 Task: In the  document agreement.rtf Use the tool word Count 'and display word count while typing'. Find the word using Dictionary 'testament'. Below name insert the link: www.wikipedia.org
Action: Mouse moved to (240, 85)
Screenshot: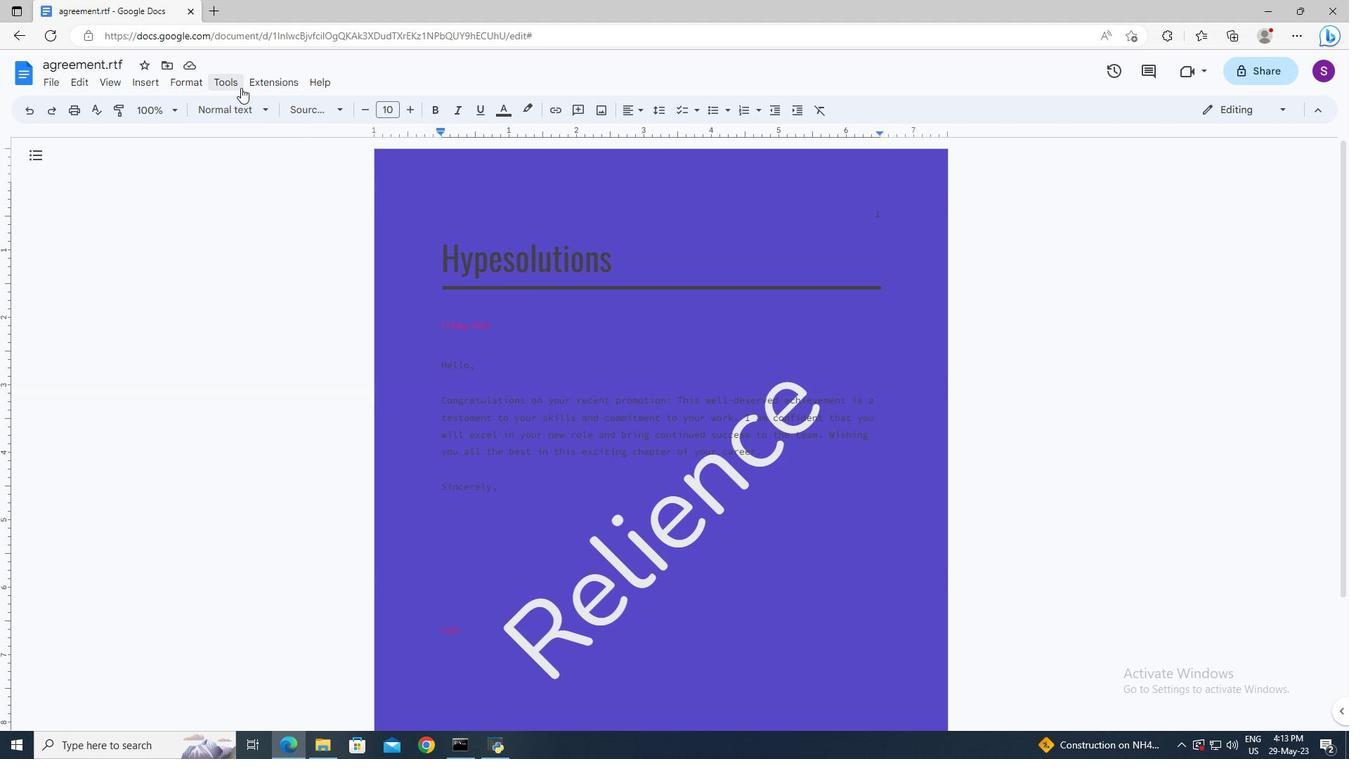 
Action: Mouse pressed left at (240, 85)
Screenshot: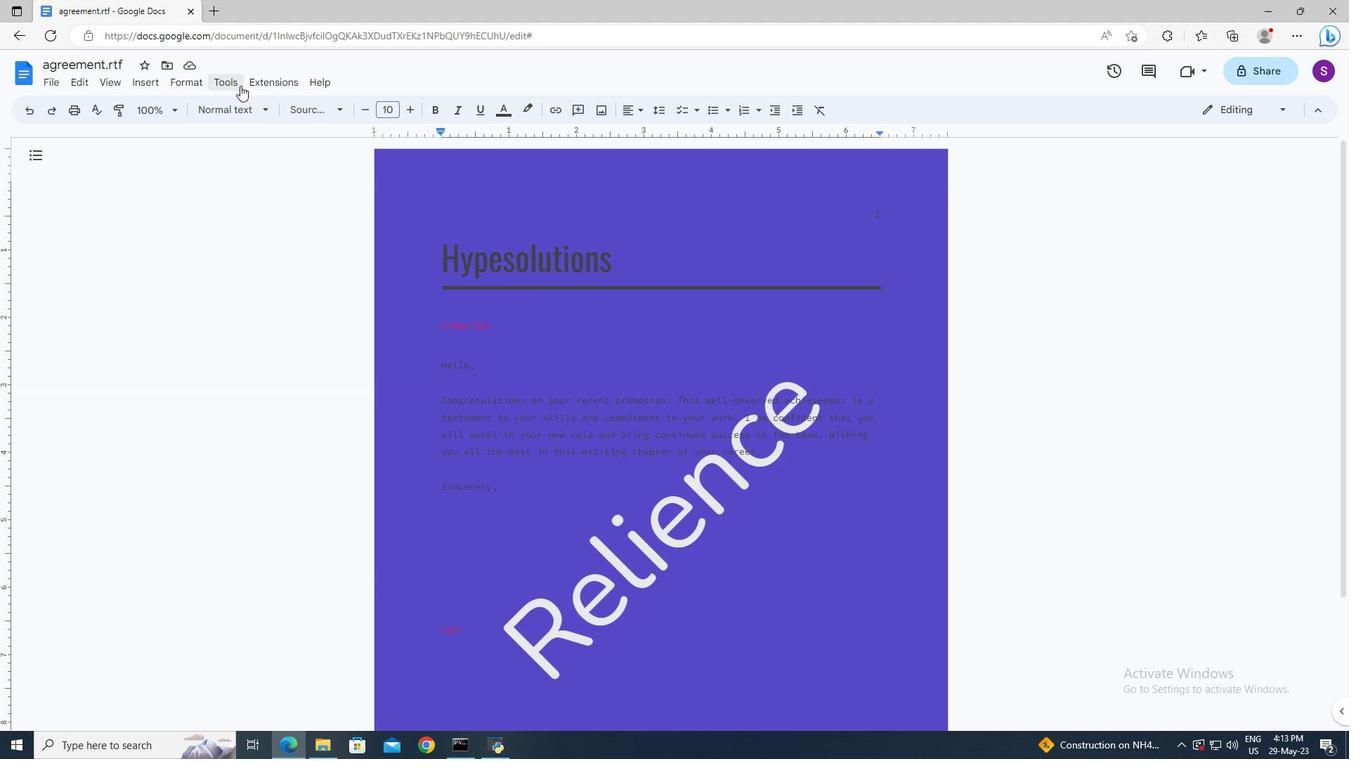 
Action: Mouse moved to (255, 127)
Screenshot: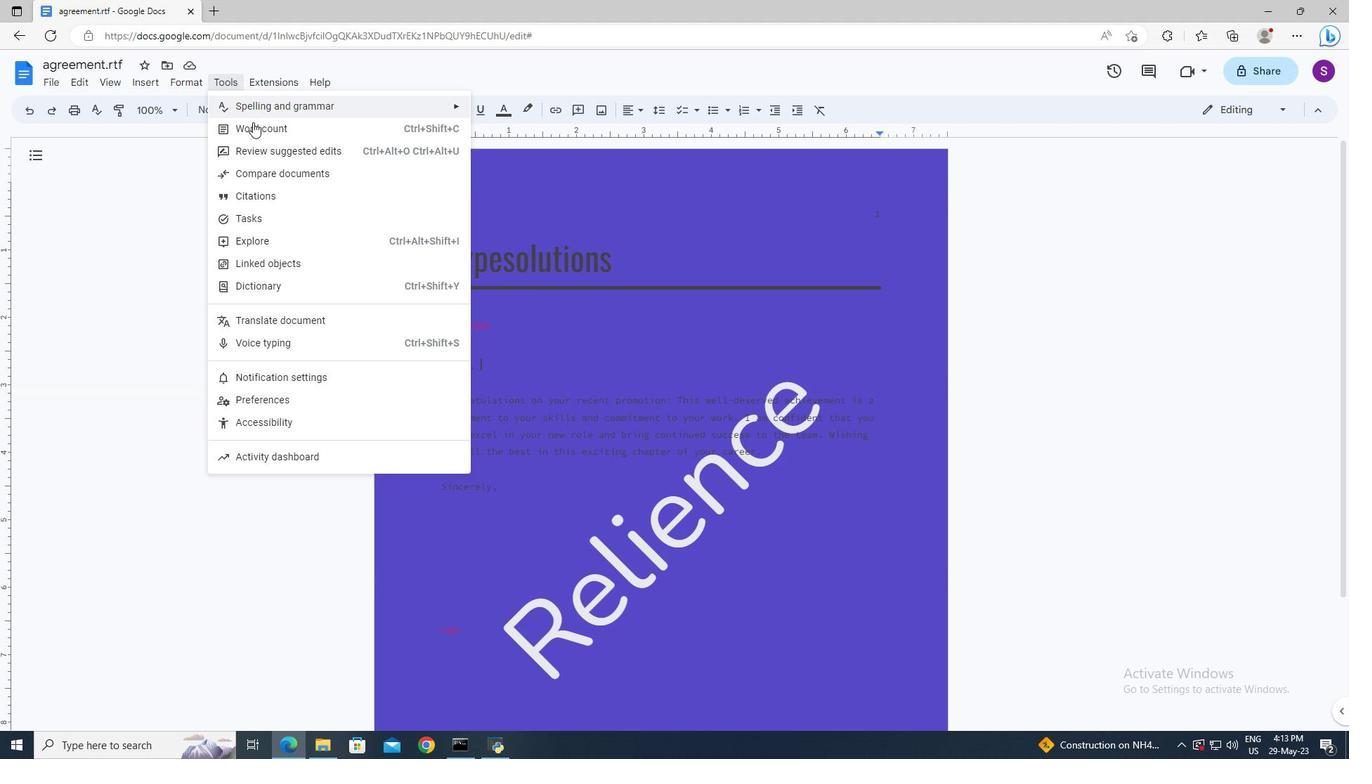 
Action: Mouse pressed left at (255, 127)
Screenshot: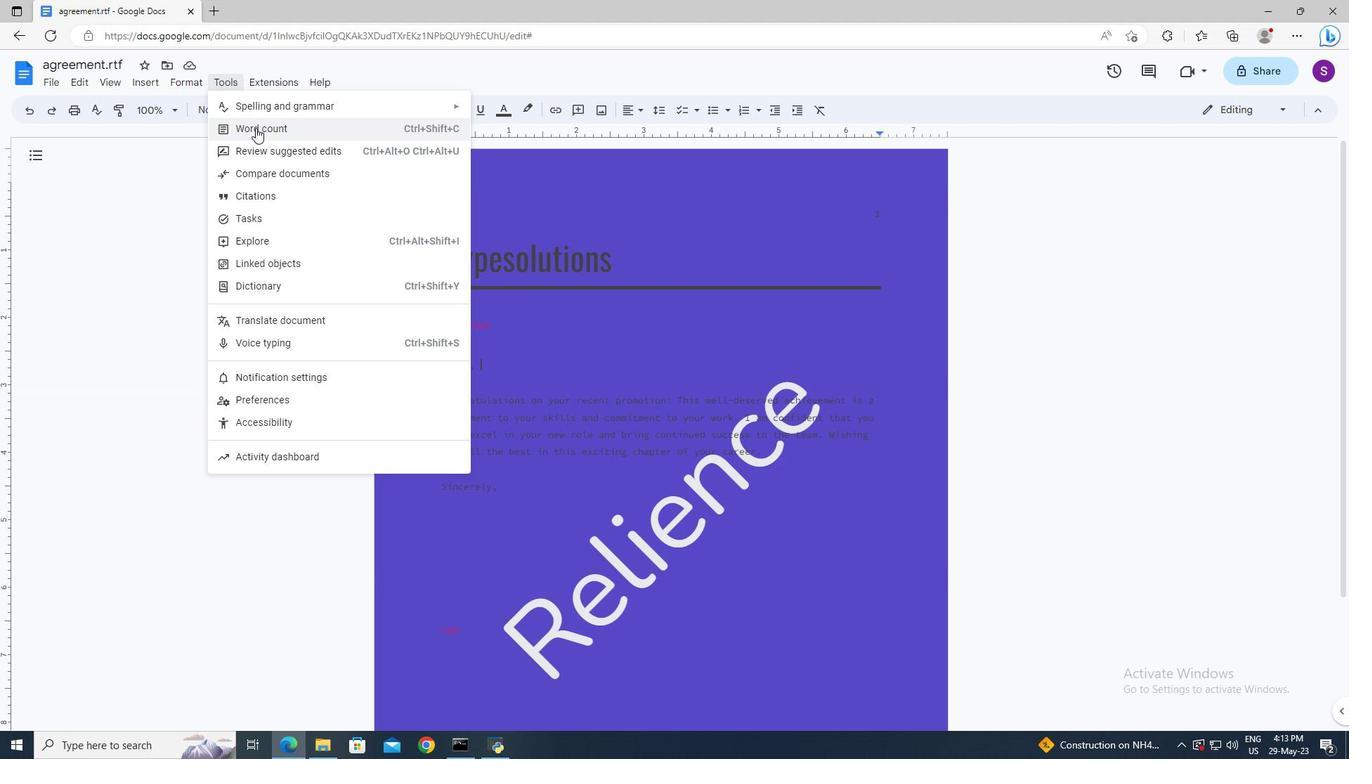 
Action: Mouse moved to (587, 458)
Screenshot: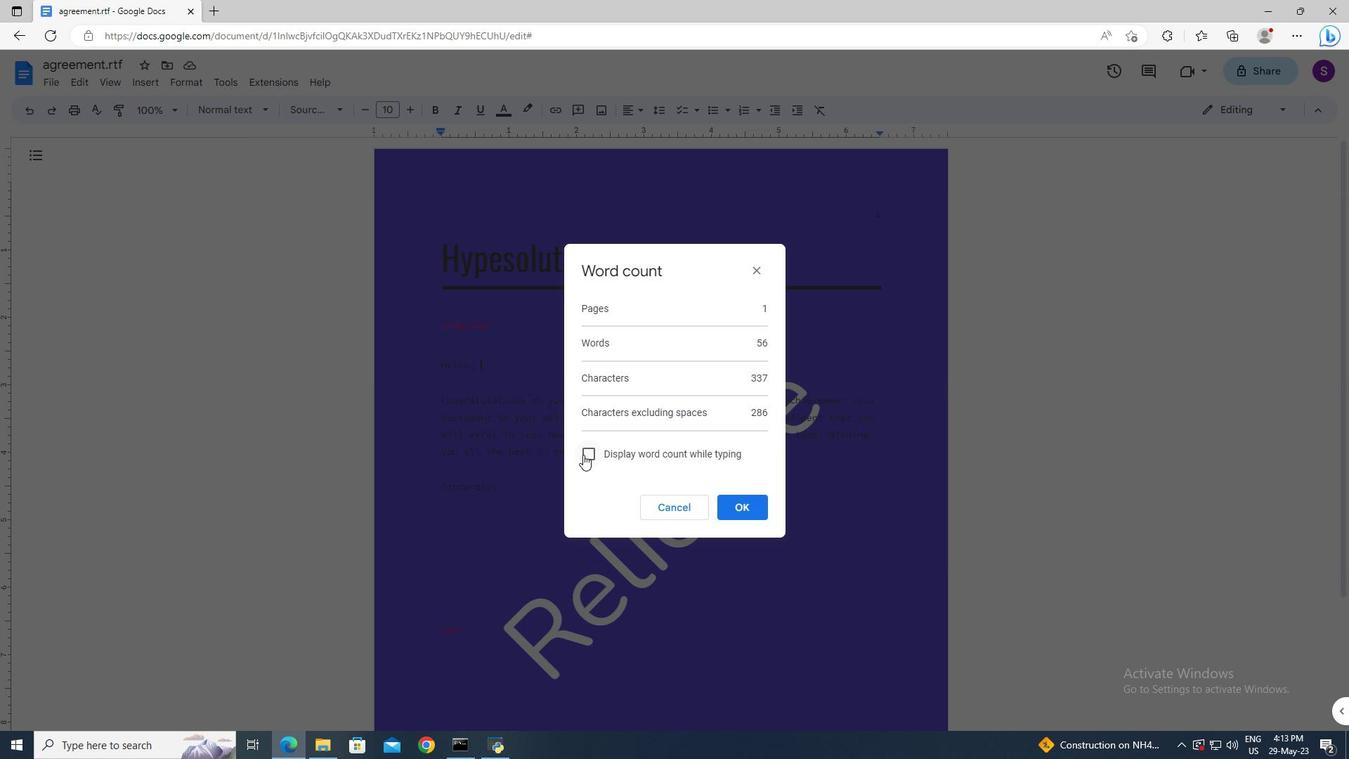 
Action: Mouse pressed left at (587, 458)
Screenshot: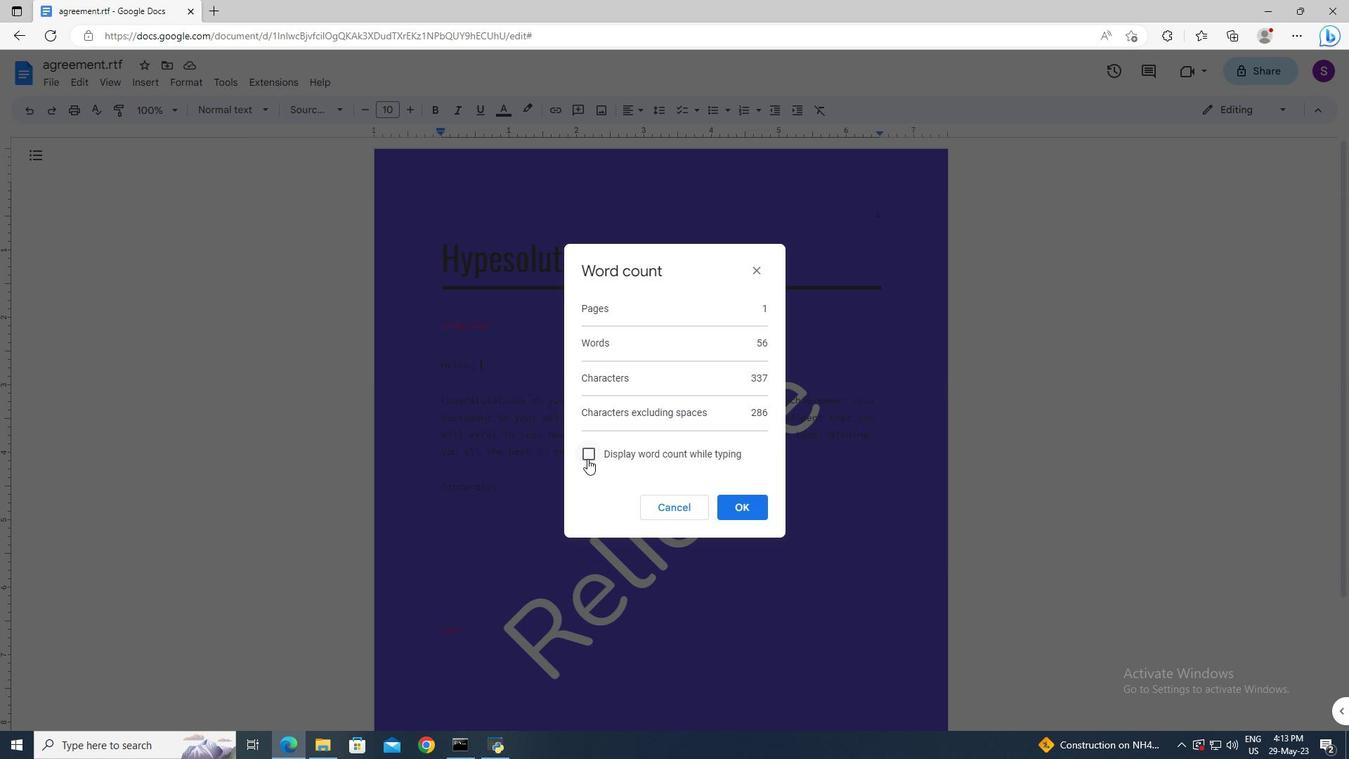 
Action: Mouse moved to (738, 506)
Screenshot: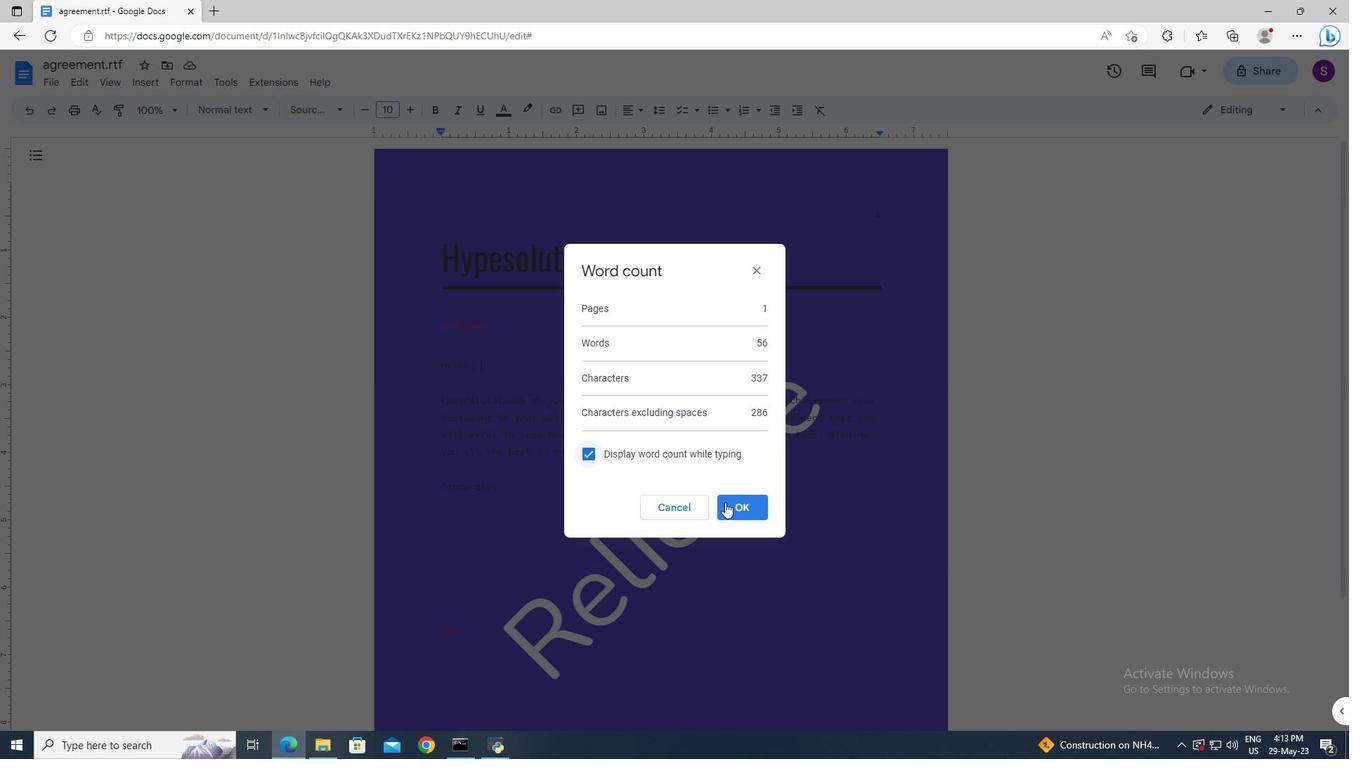
Action: Mouse pressed left at (738, 506)
Screenshot: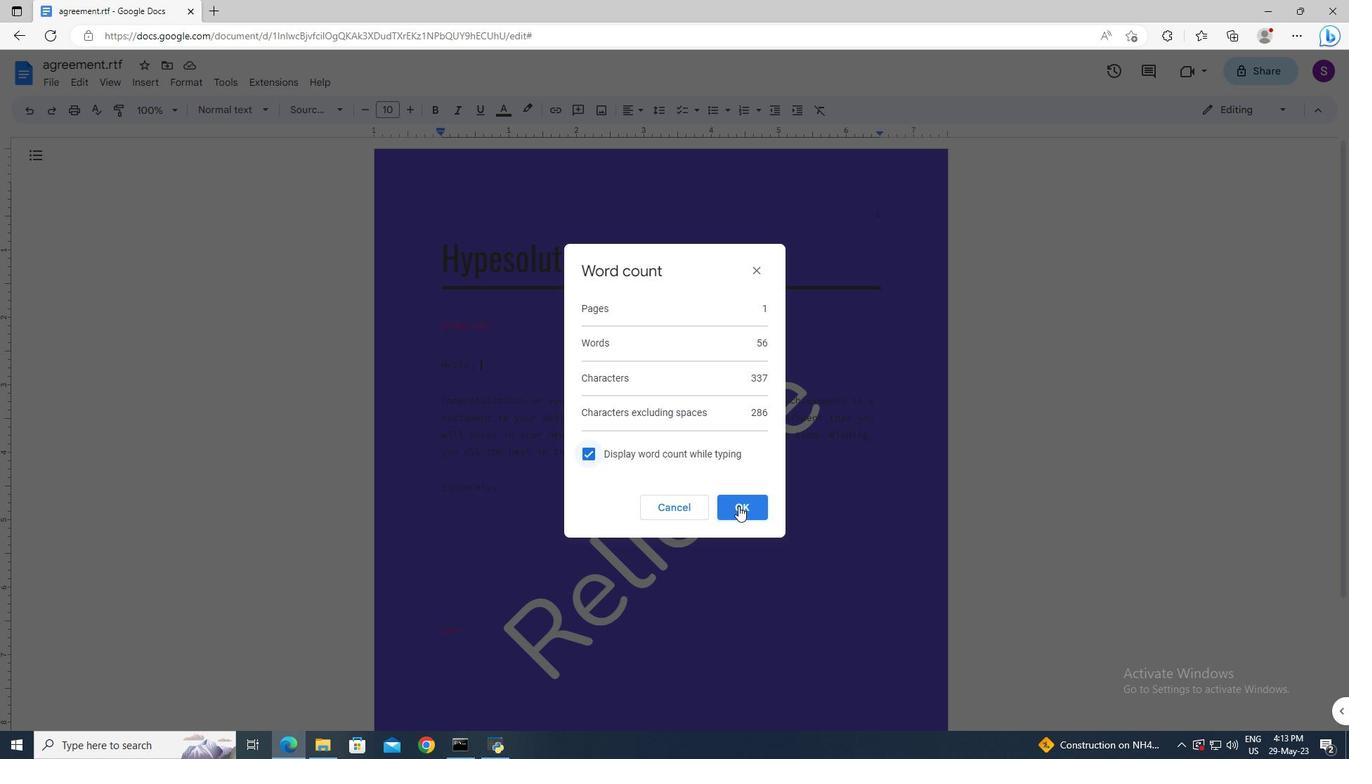 
Action: Mouse moved to (234, 80)
Screenshot: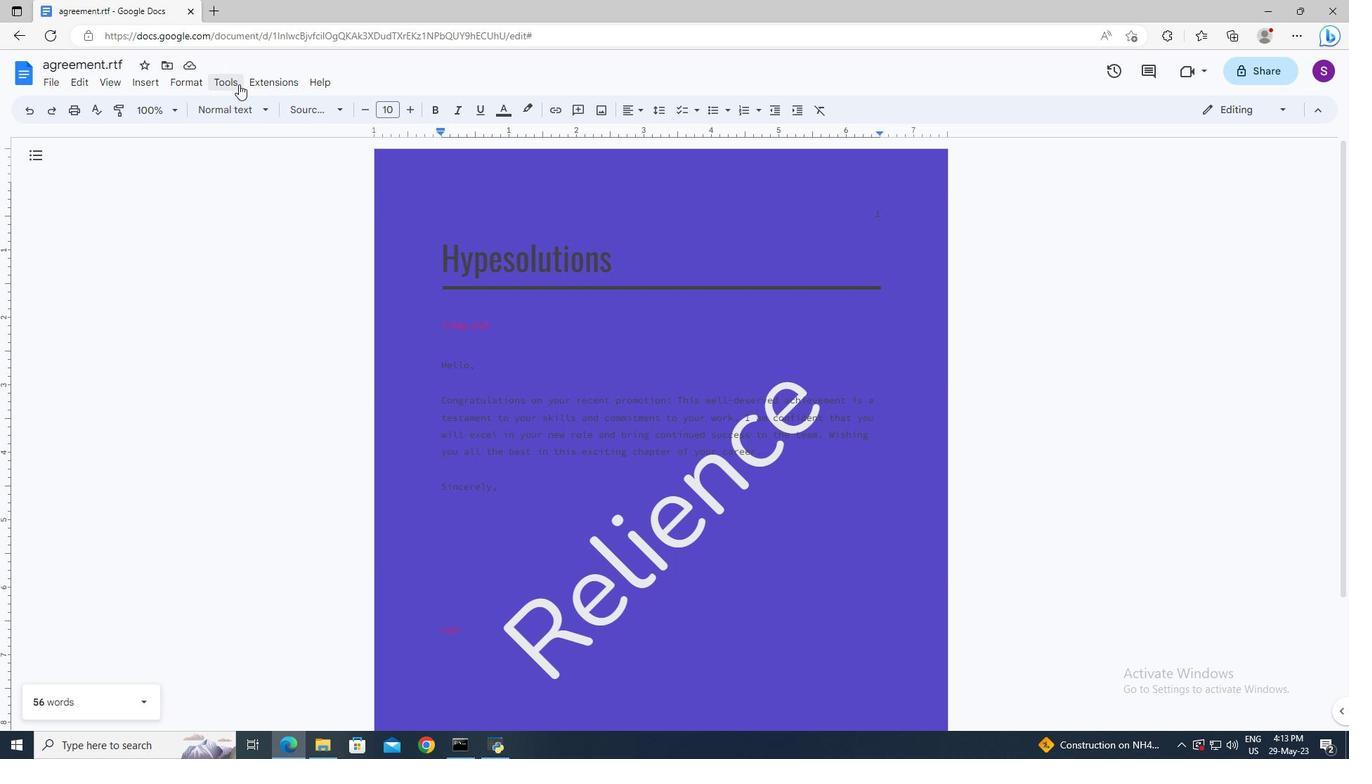 
Action: Mouse pressed left at (234, 80)
Screenshot: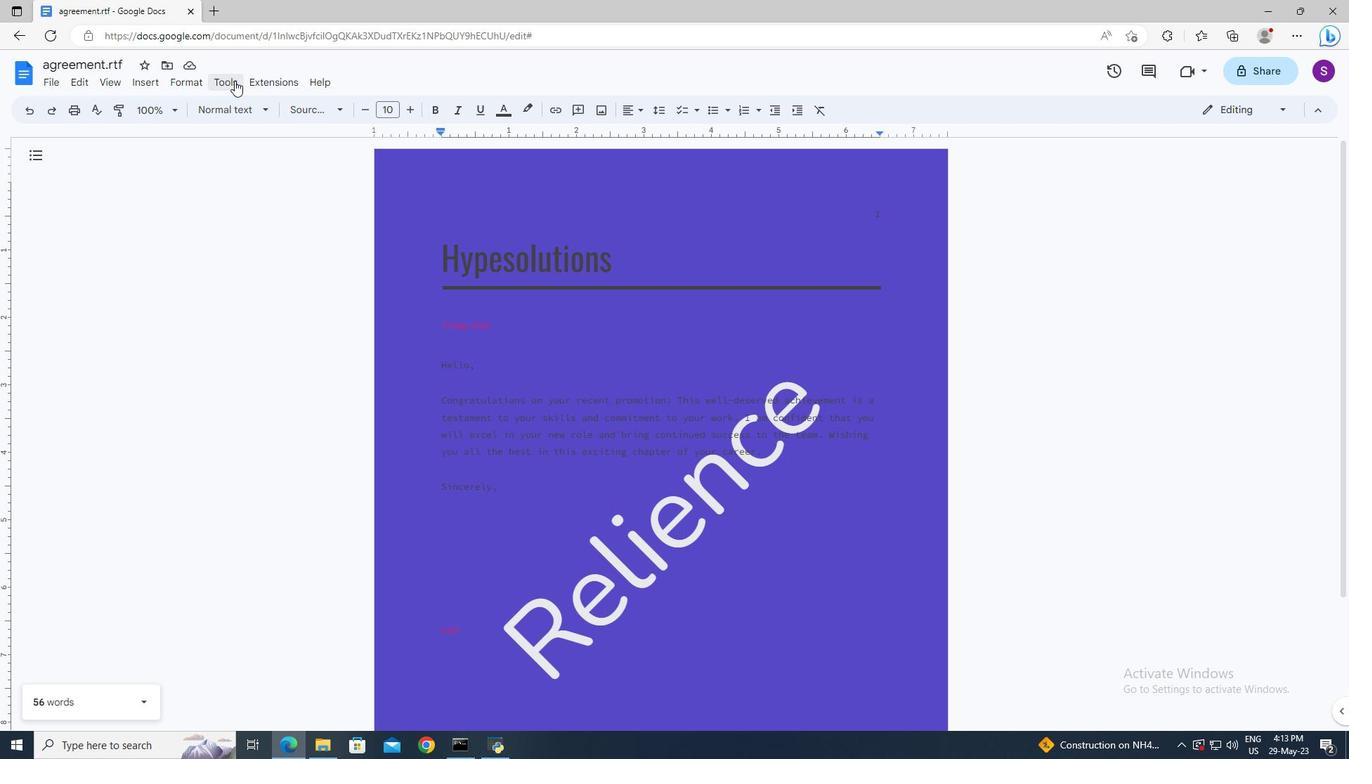 
Action: Mouse moved to (286, 286)
Screenshot: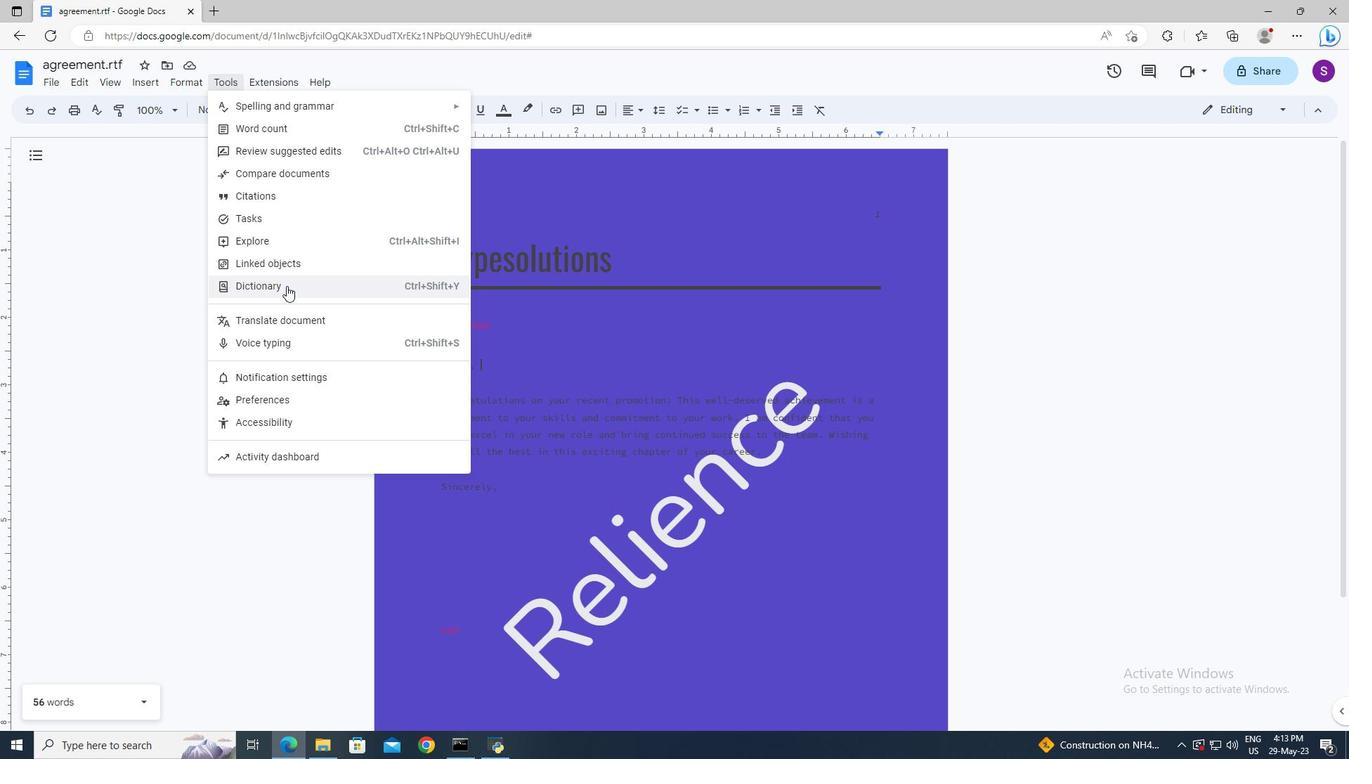 
Action: Mouse pressed left at (286, 286)
Screenshot: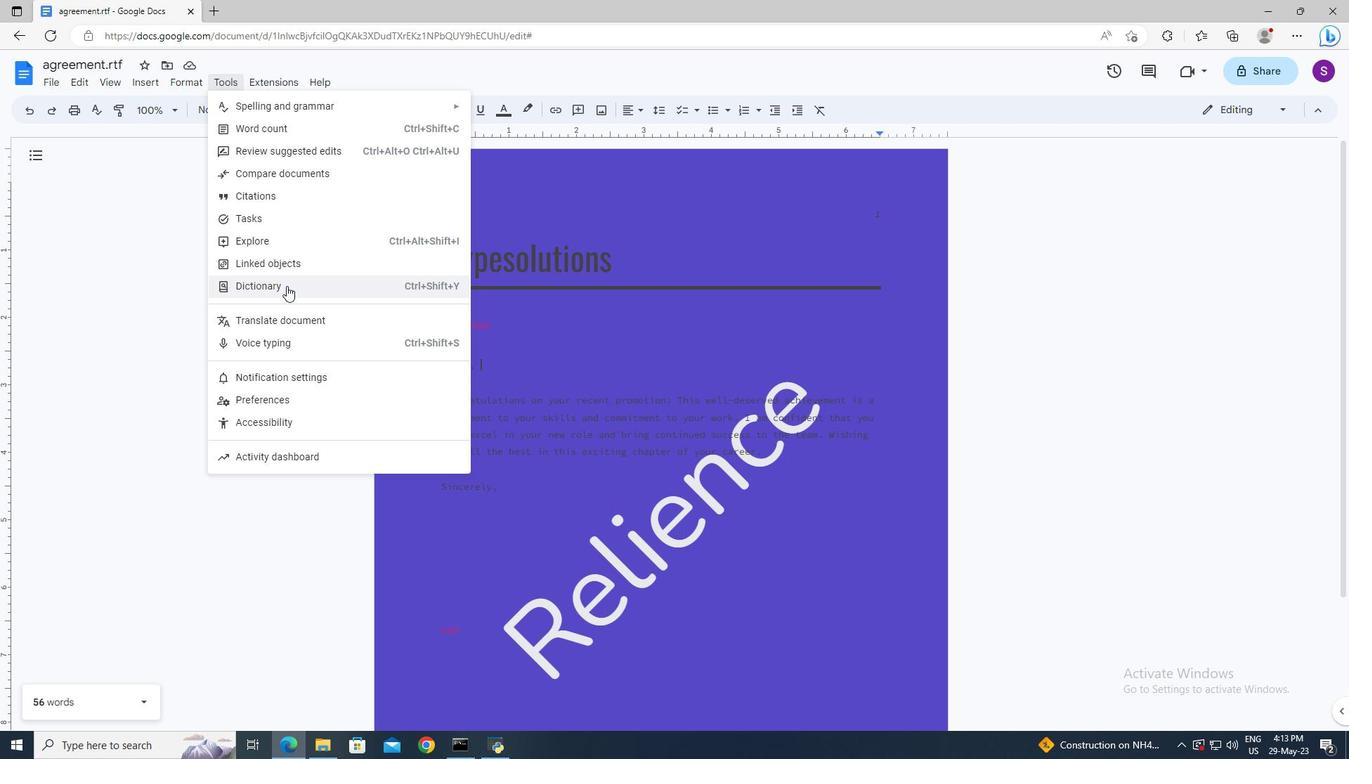 
Action: Key pressed testament<Key.enter>
Screenshot: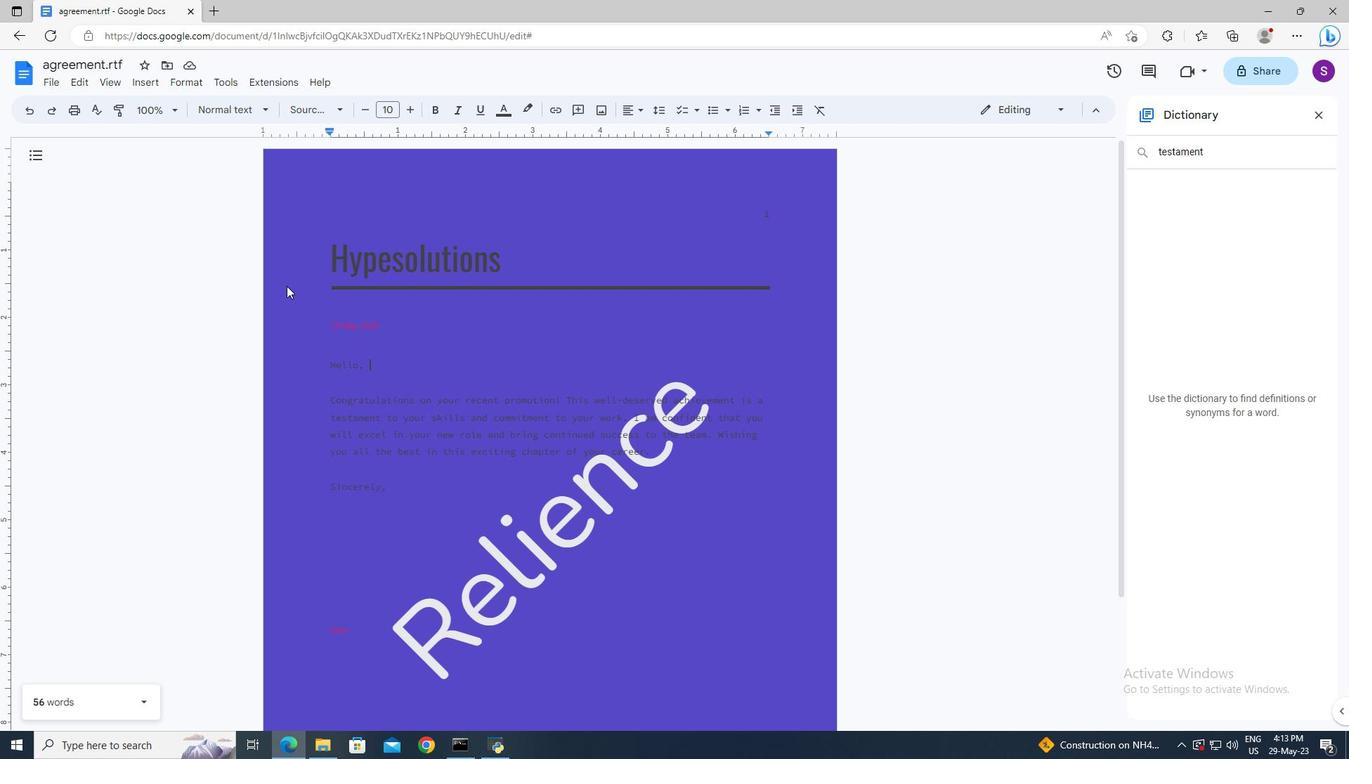
Action: Mouse scrolled (286, 285) with delta (0, 0)
Screenshot: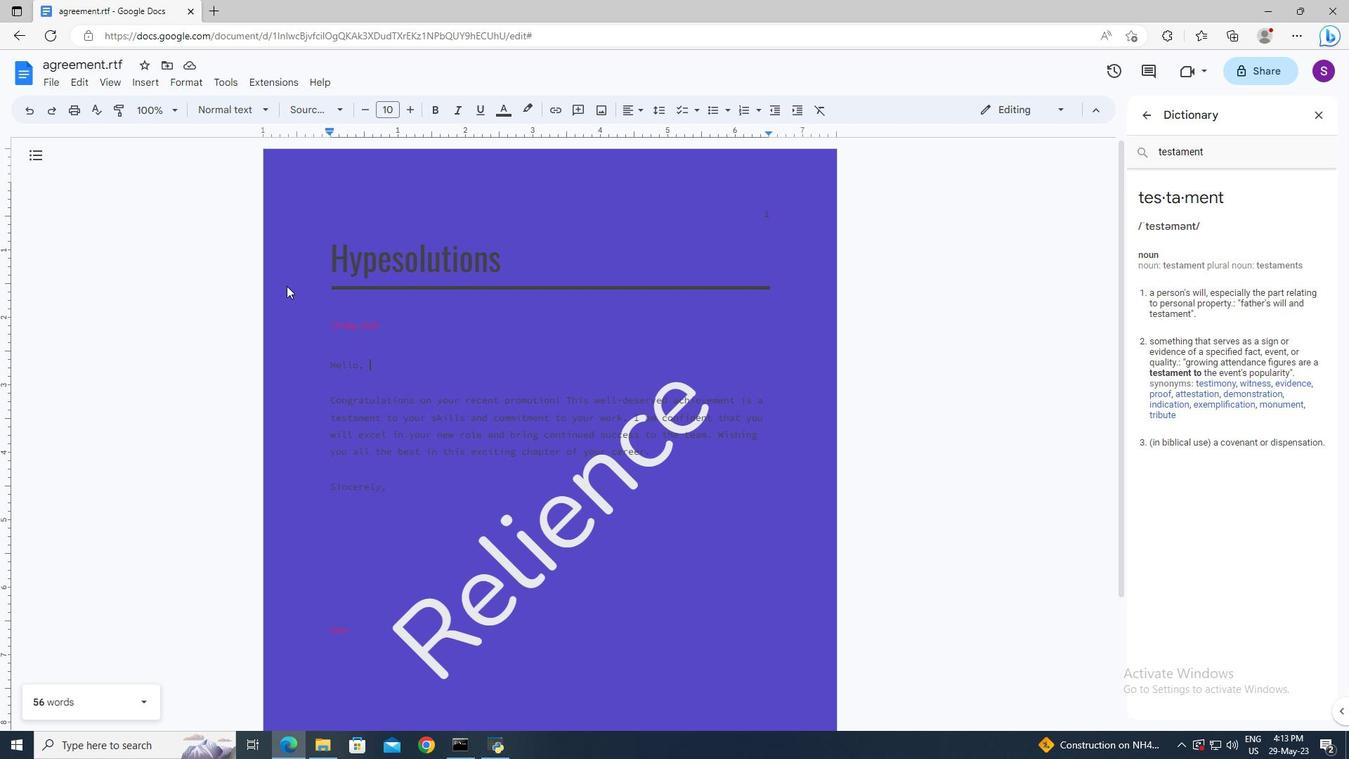 
Action: Mouse scrolled (286, 285) with delta (0, 0)
Screenshot: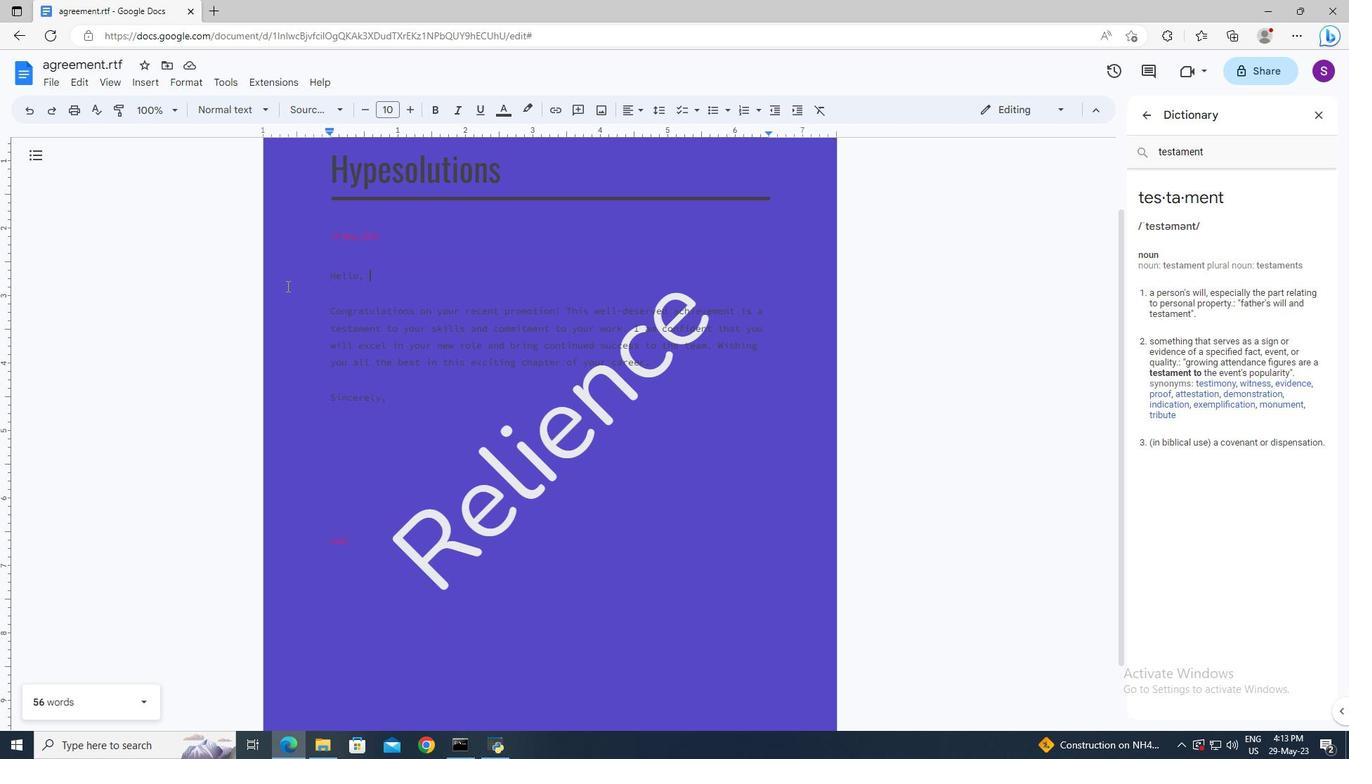
Action: Mouse moved to (361, 466)
Screenshot: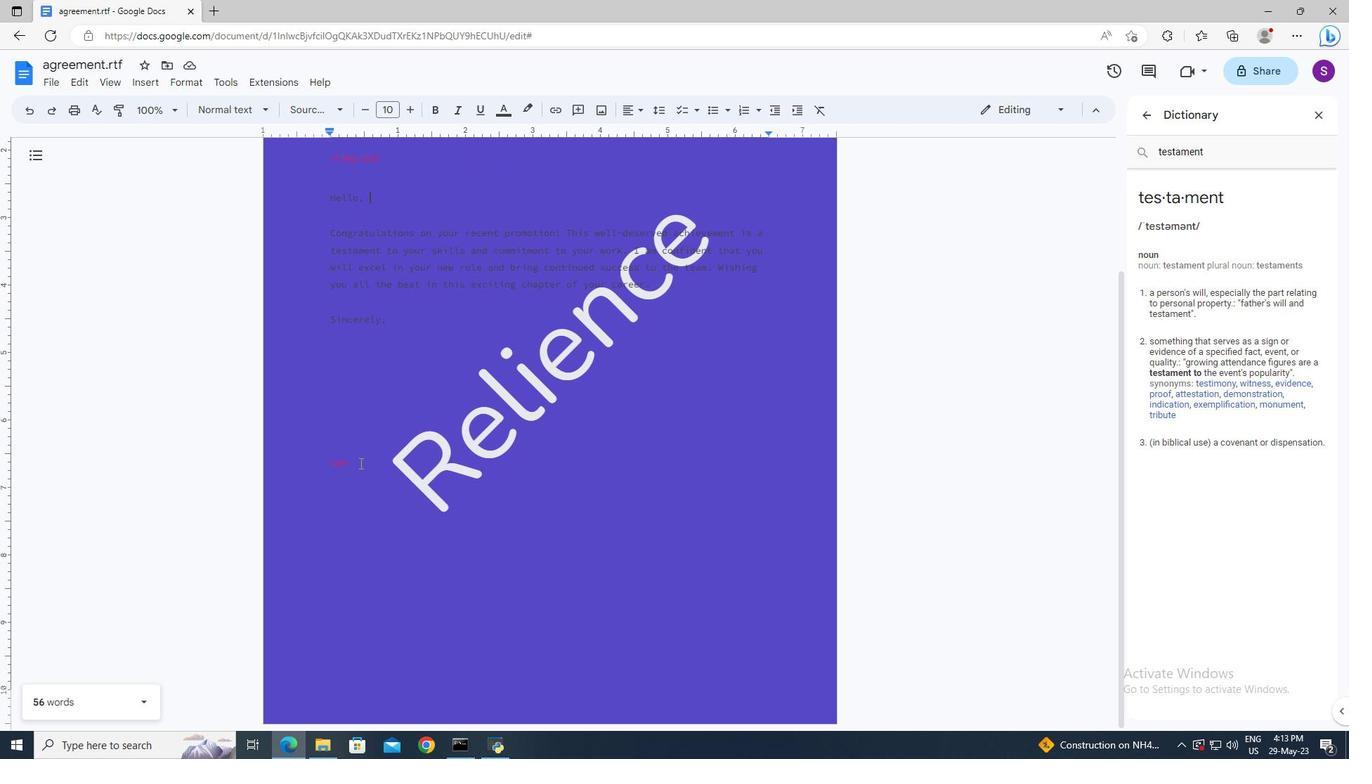 
Action: Mouse pressed left at (361, 466)
Screenshot: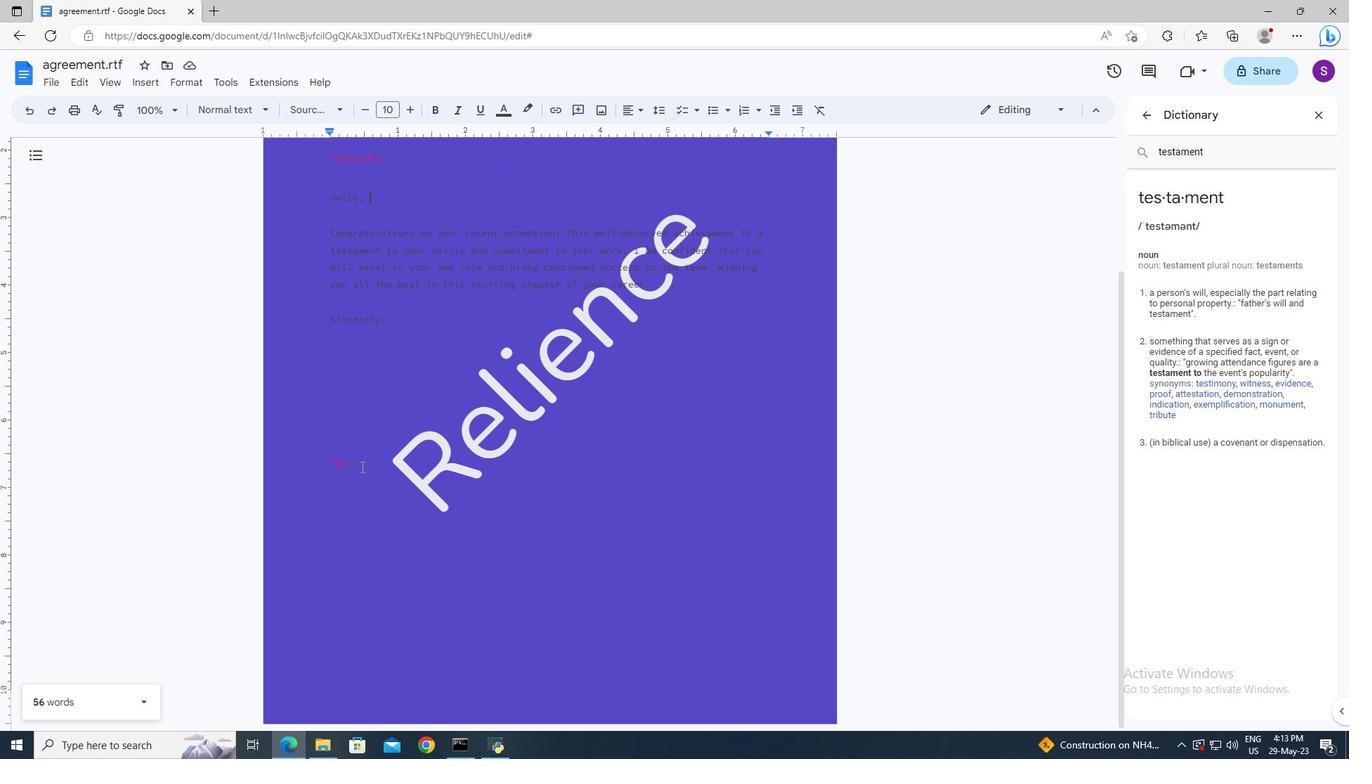 
Action: Key pressed <Key.enter>
Screenshot: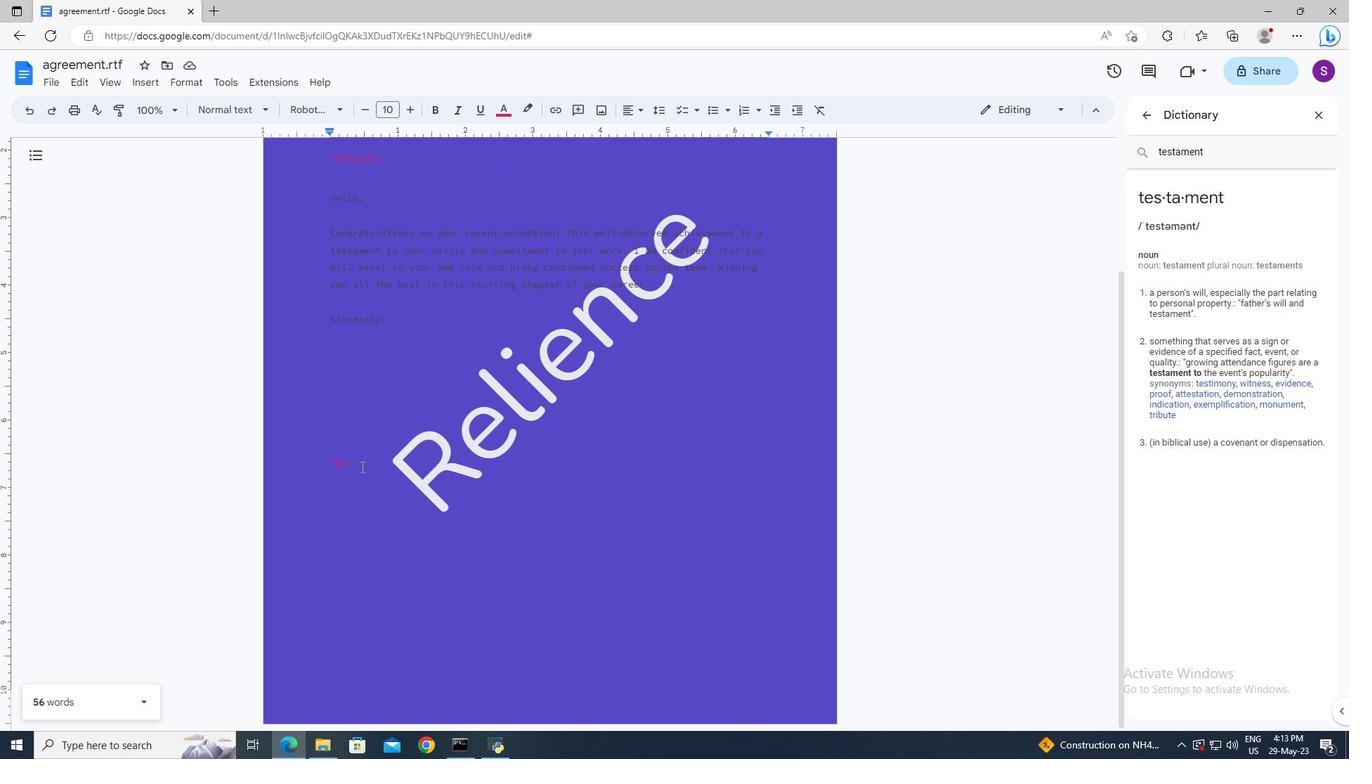 
Action: Mouse moved to (160, 87)
Screenshot: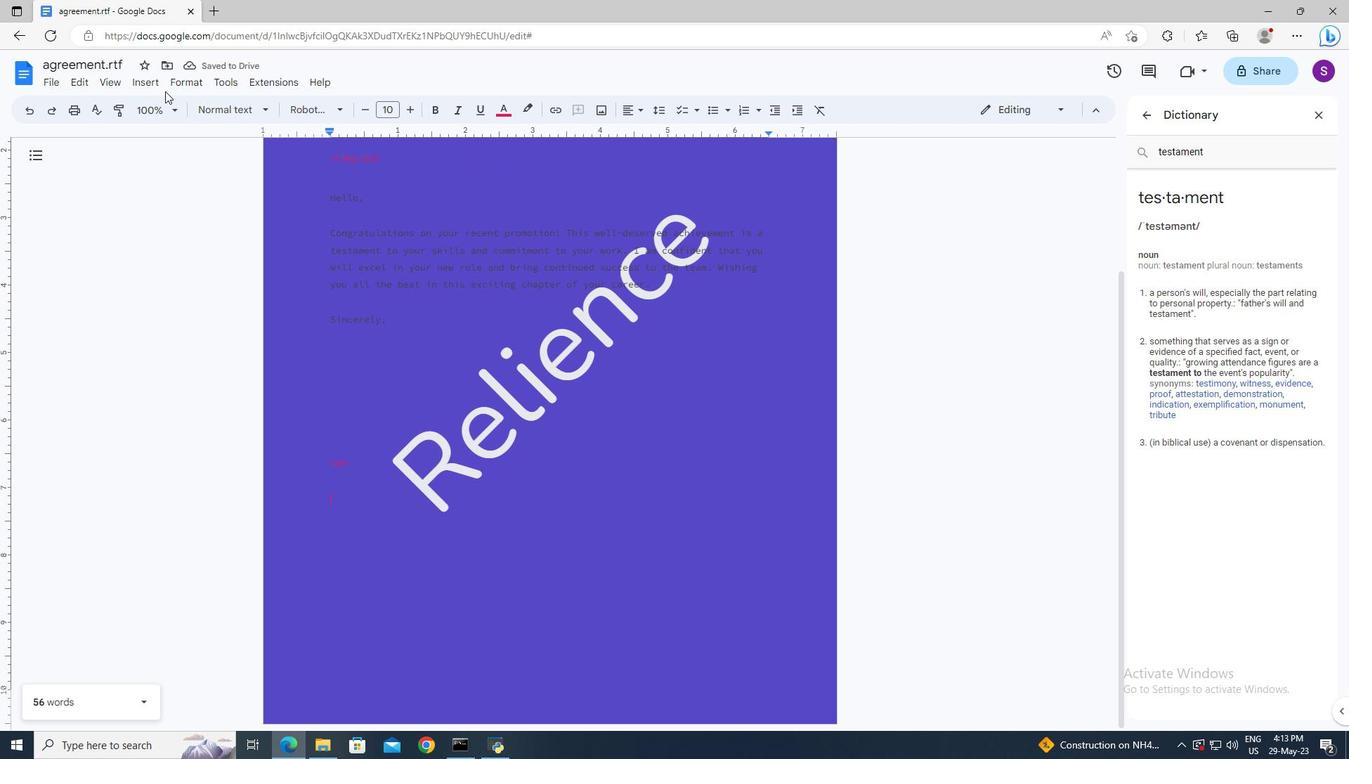 
Action: Mouse pressed left at (160, 87)
Screenshot: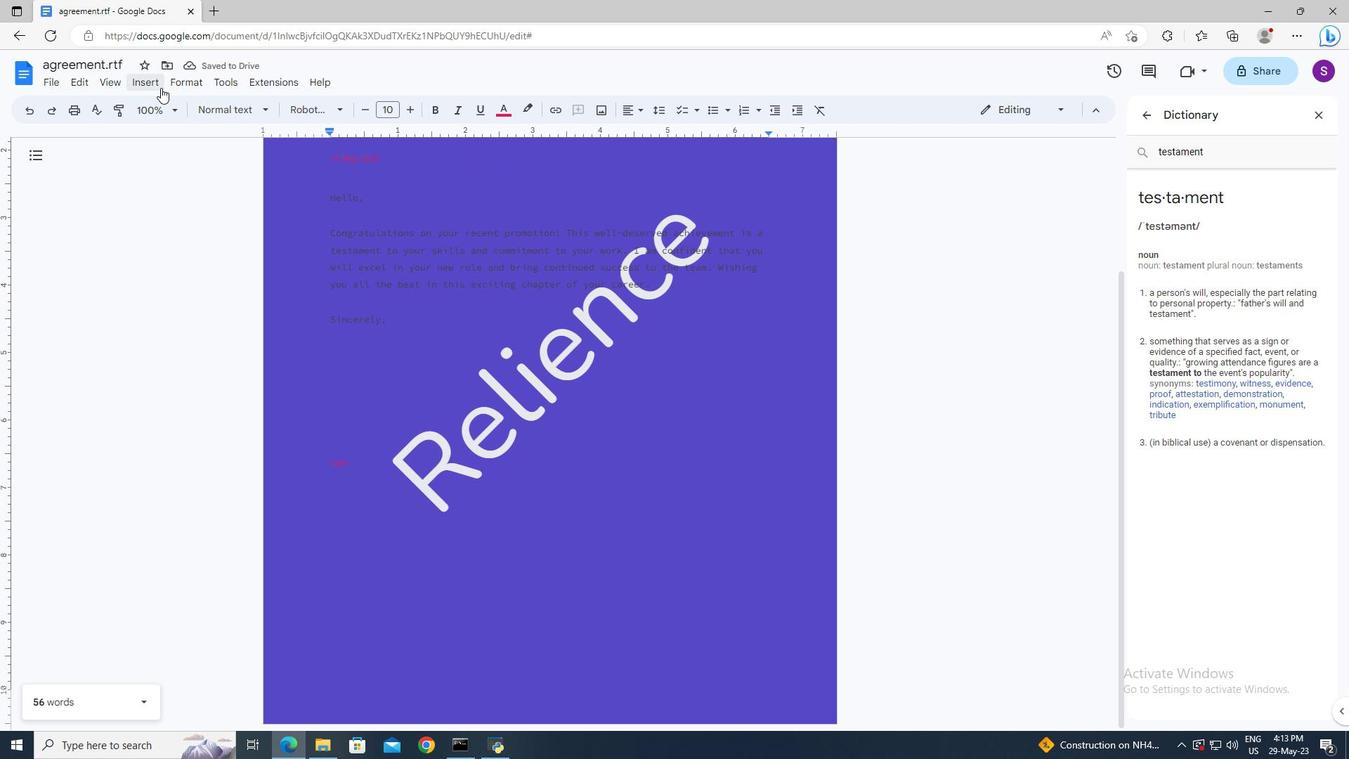 
Action: Mouse moved to (198, 512)
Screenshot: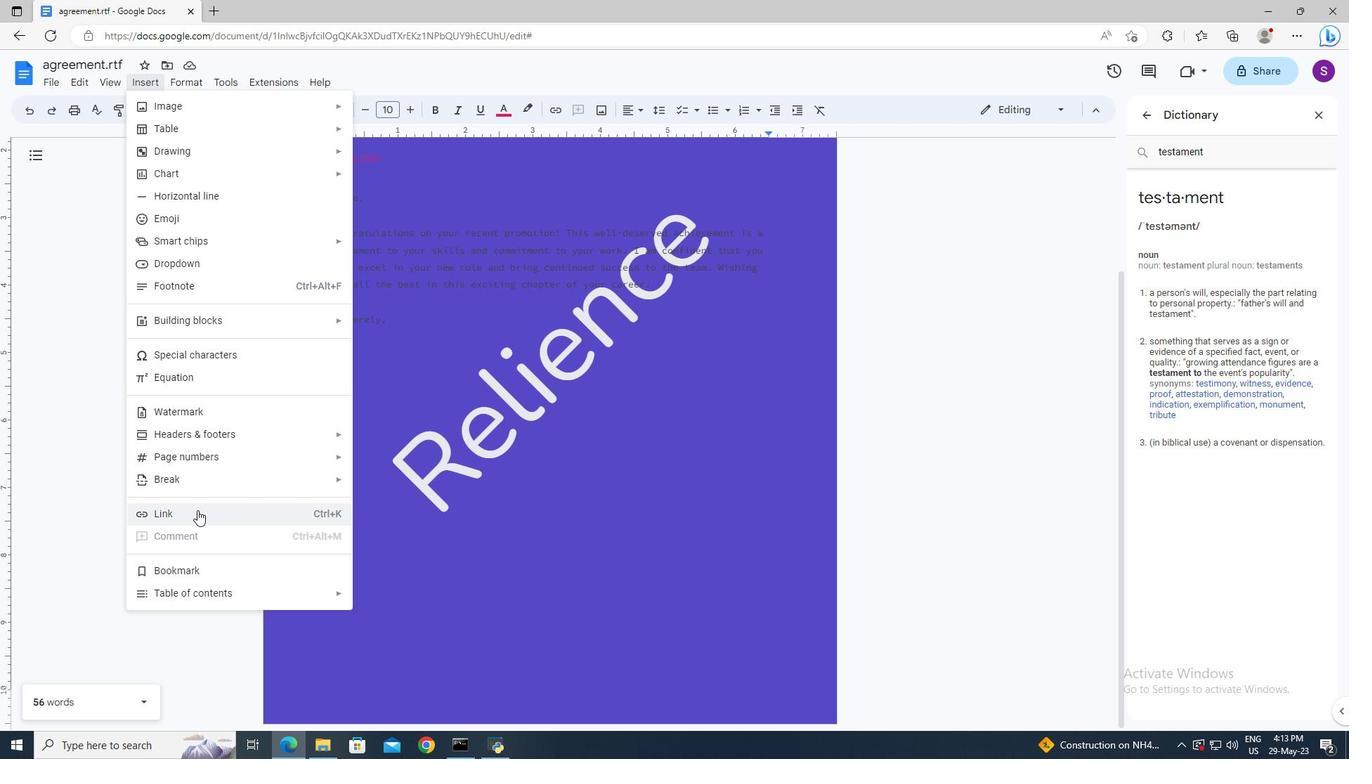 
Action: Mouse pressed left at (198, 512)
Screenshot: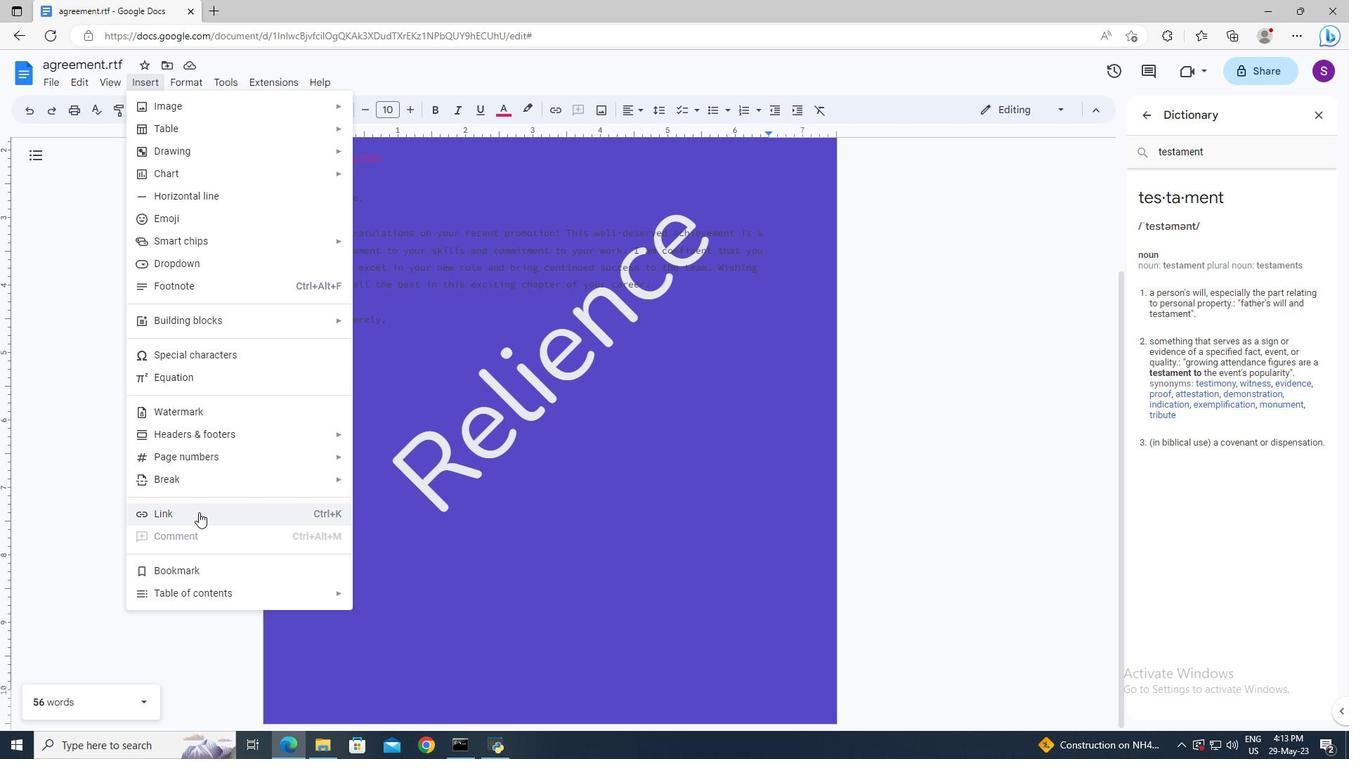 
Action: Mouse moved to (189, 506)
Screenshot: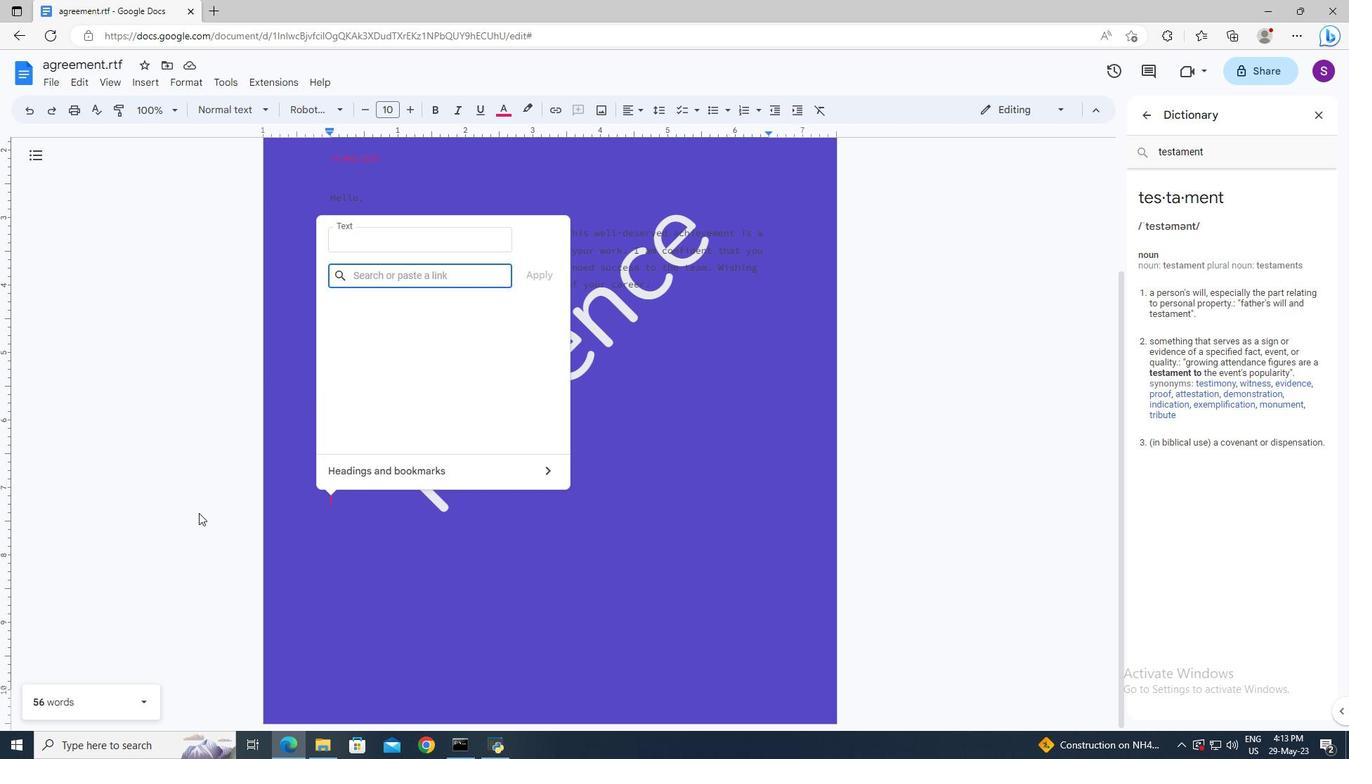 
Action: Key pressed www.wikipedia.org<Key.enter>
Screenshot: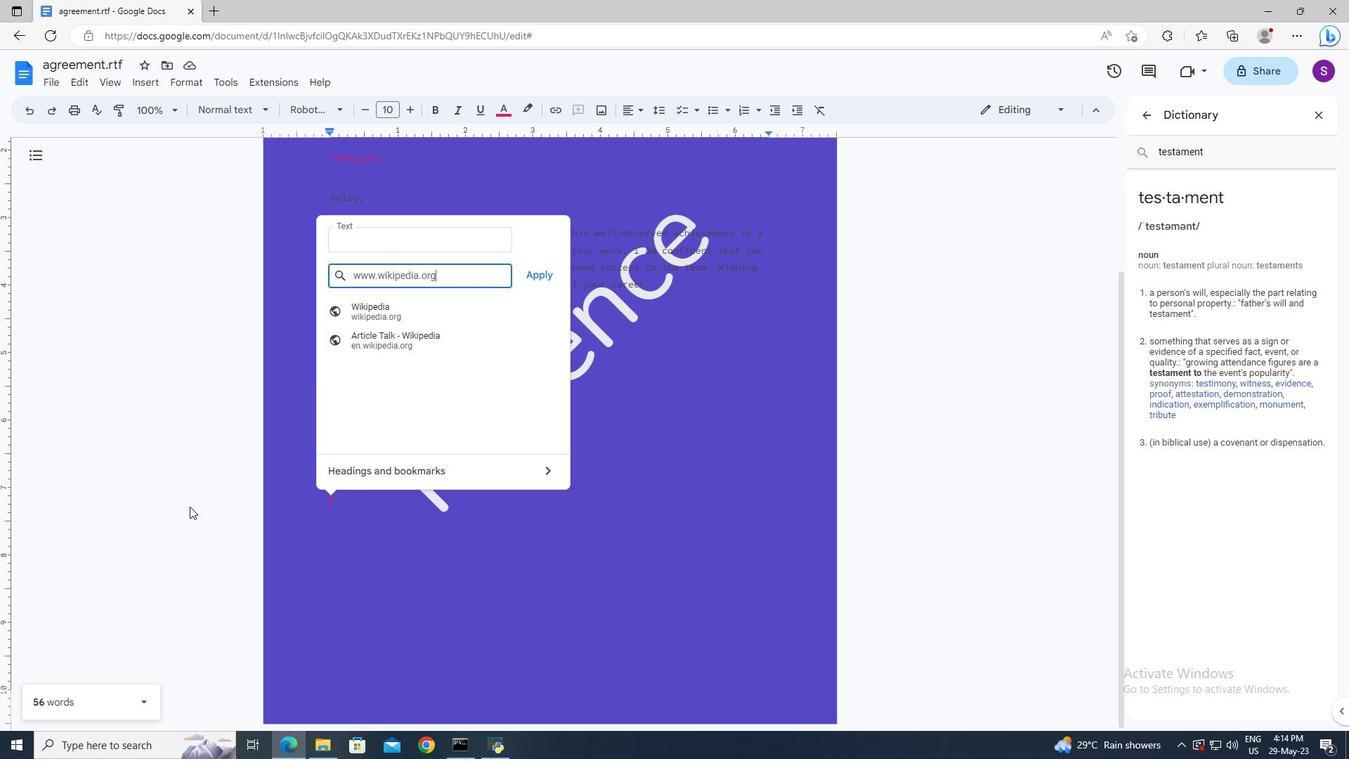 
